Task: open audio and video and click refresh playlists in apple TV
Action: Mouse moved to (333, 48)
Screenshot: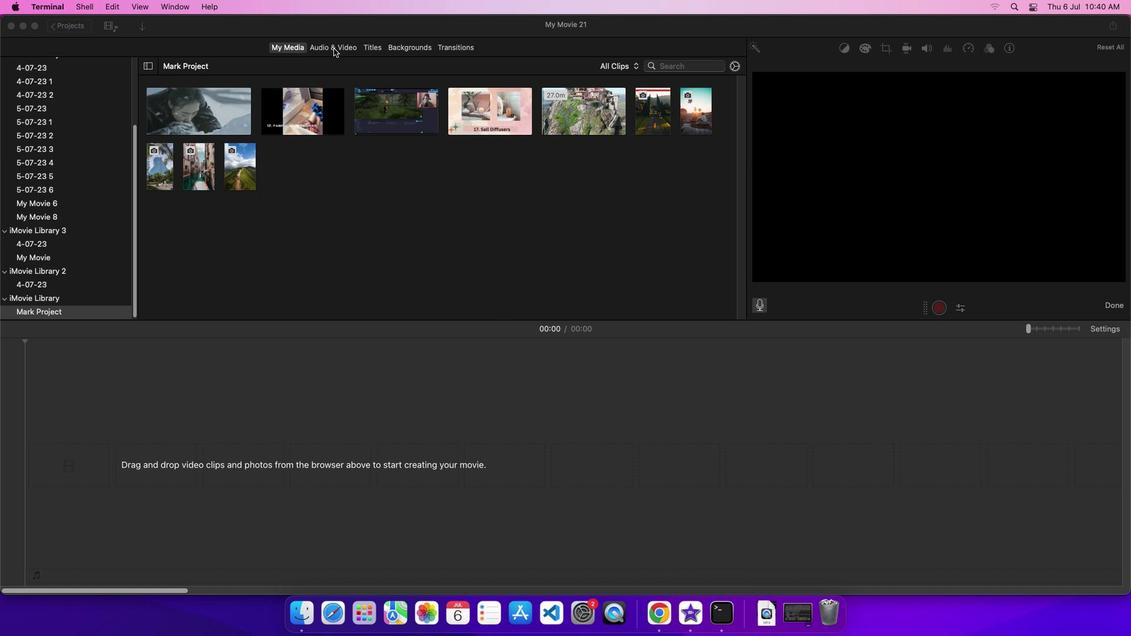 
Action: Mouse pressed left at (333, 48)
Screenshot: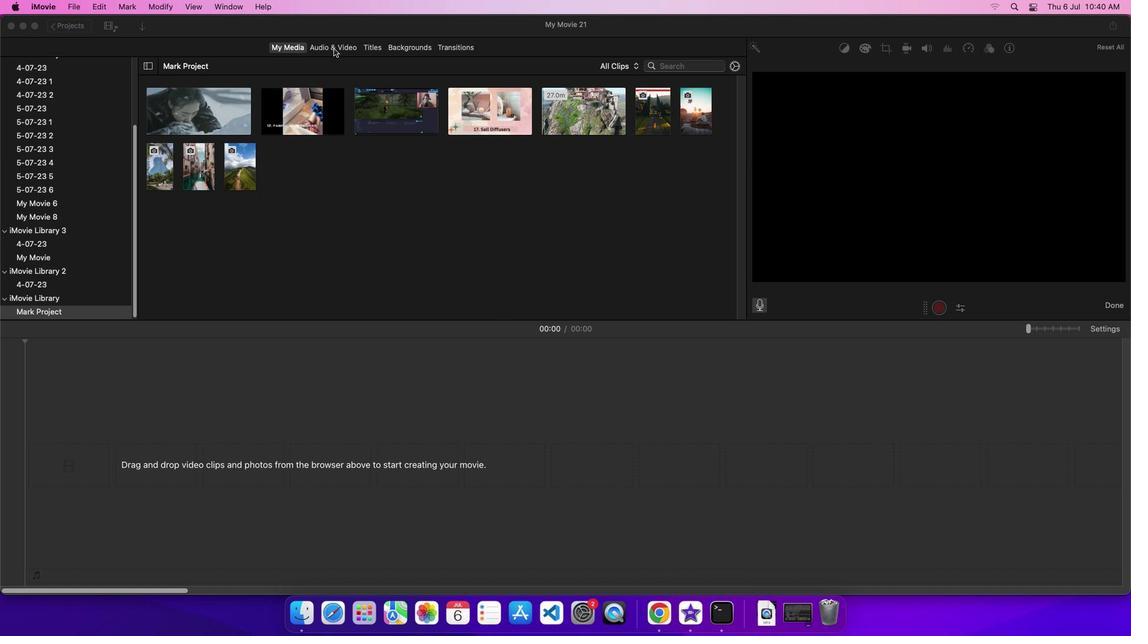 
Action: Mouse moved to (99, 98)
Screenshot: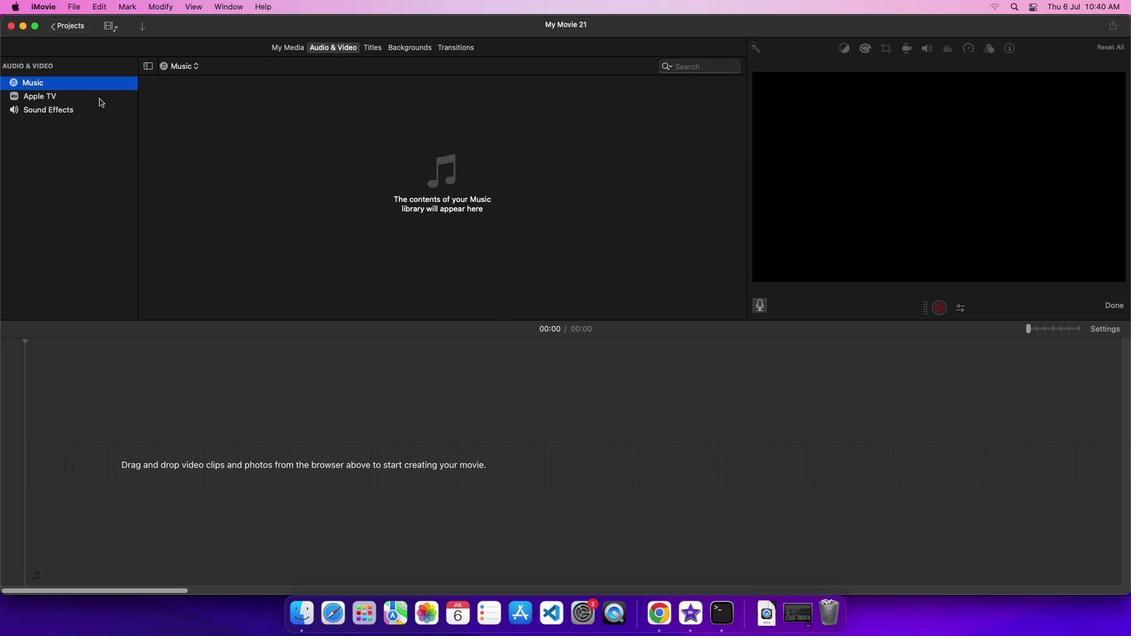 
Action: Mouse pressed left at (99, 98)
Screenshot: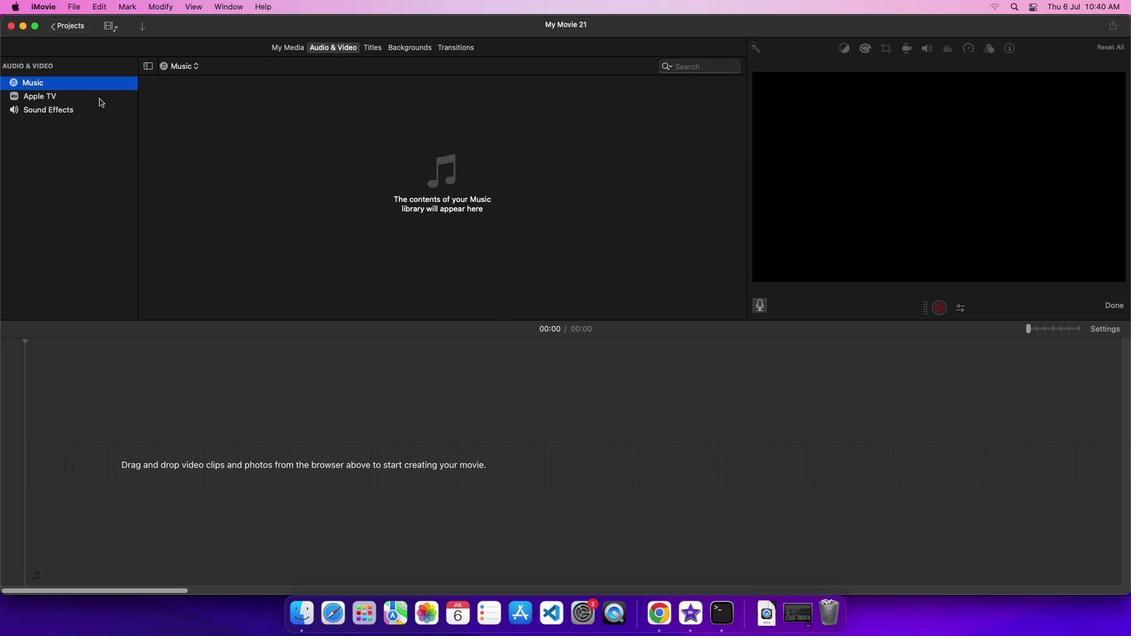 
Action: Mouse moved to (180, 67)
Screenshot: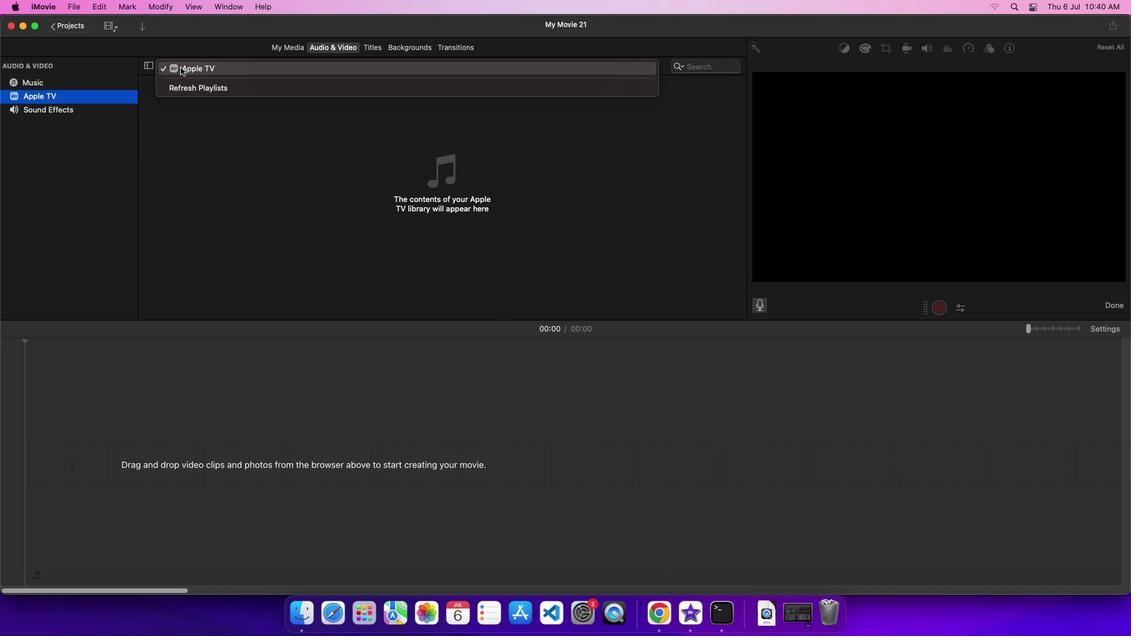 
Action: Mouse pressed left at (180, 67)
Screenshot: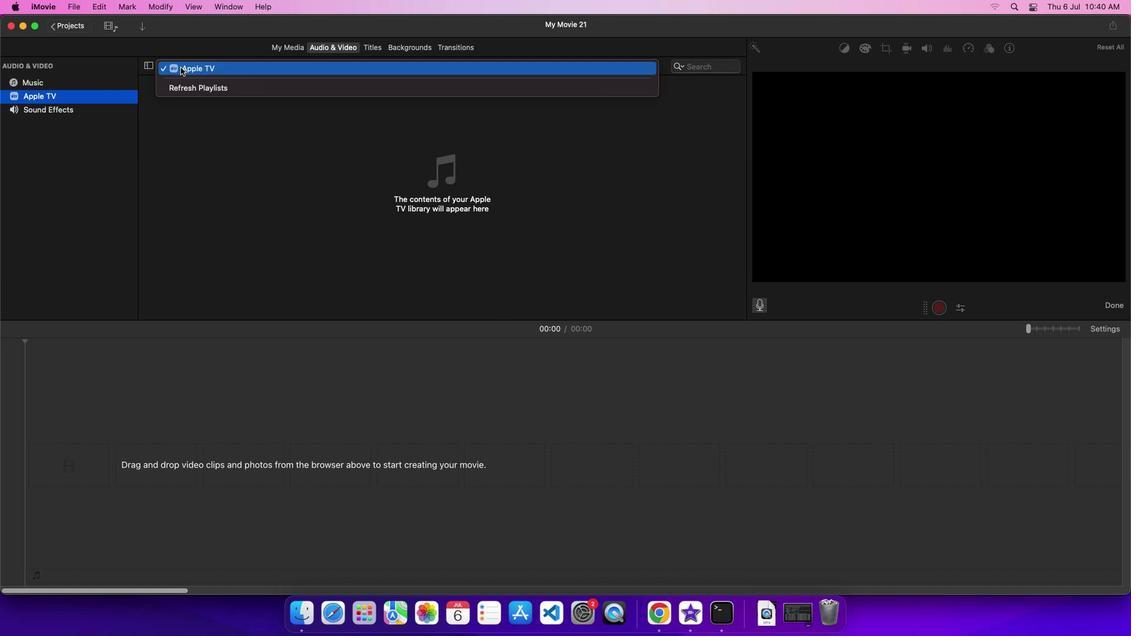 
Action: Mouse moved to (190, 88)
Screenshot: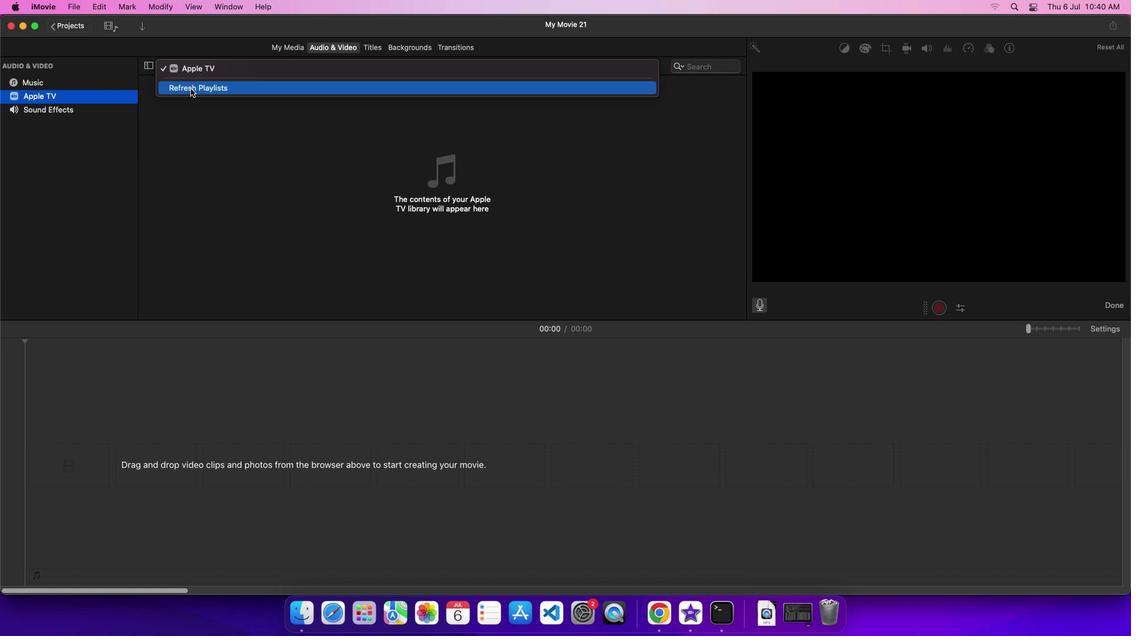 
Action: Mouse pressed left at (190, 88)
Screenshot: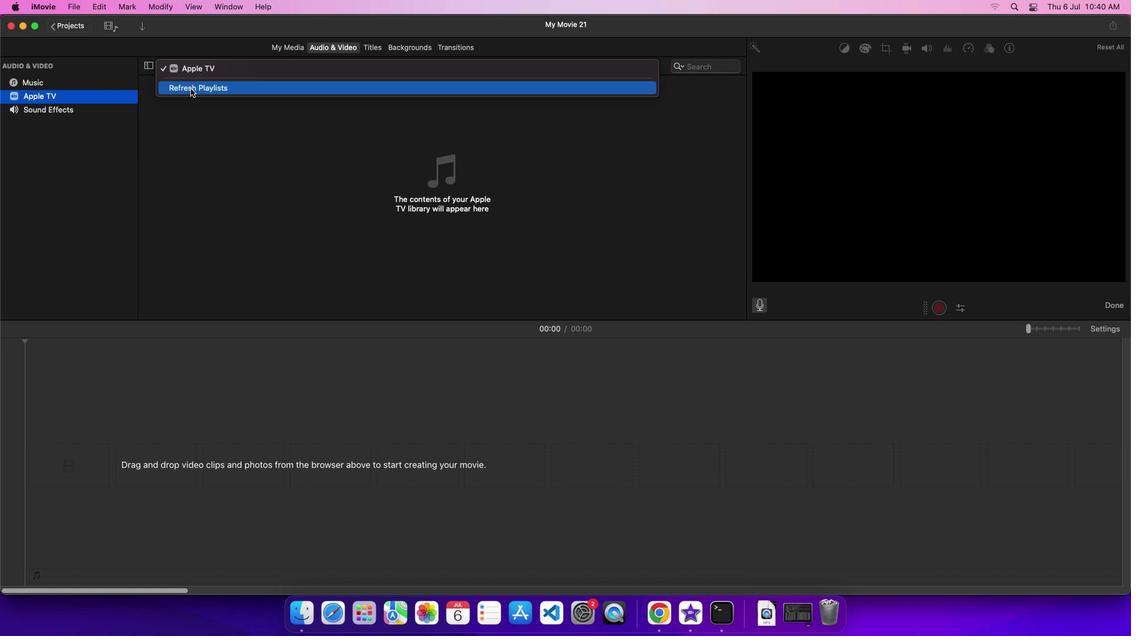 
Action: Mouse moved to (193, 101)
Screenshot: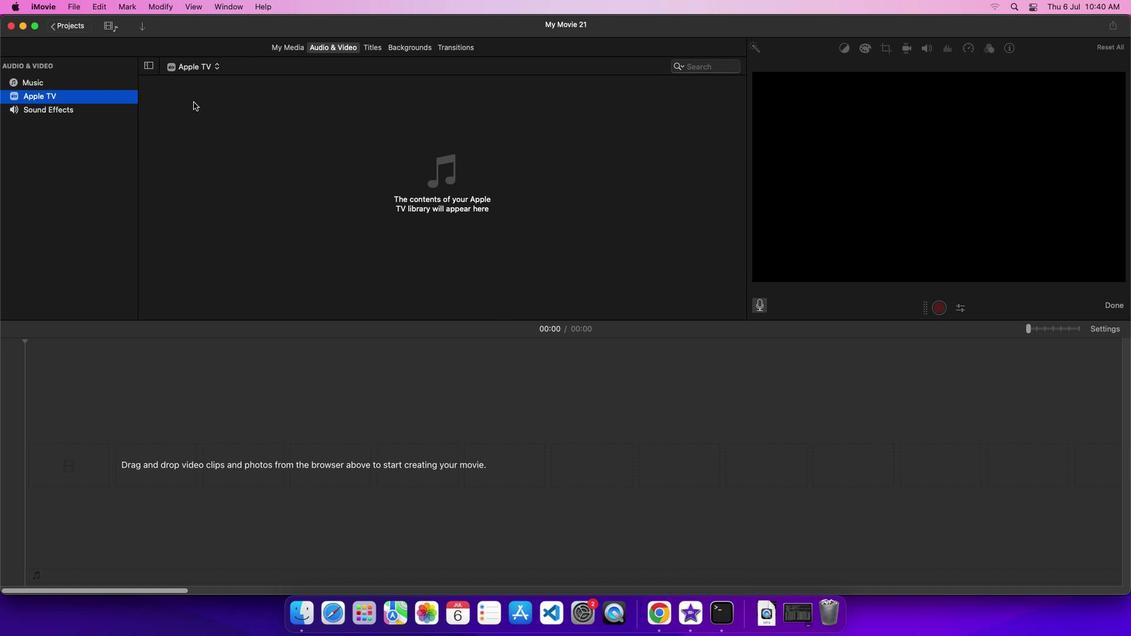 
